 Task: select a rule when a list is selectd by anyone except me .
Action: Mouse moved to (1066, 85)
Screenshot: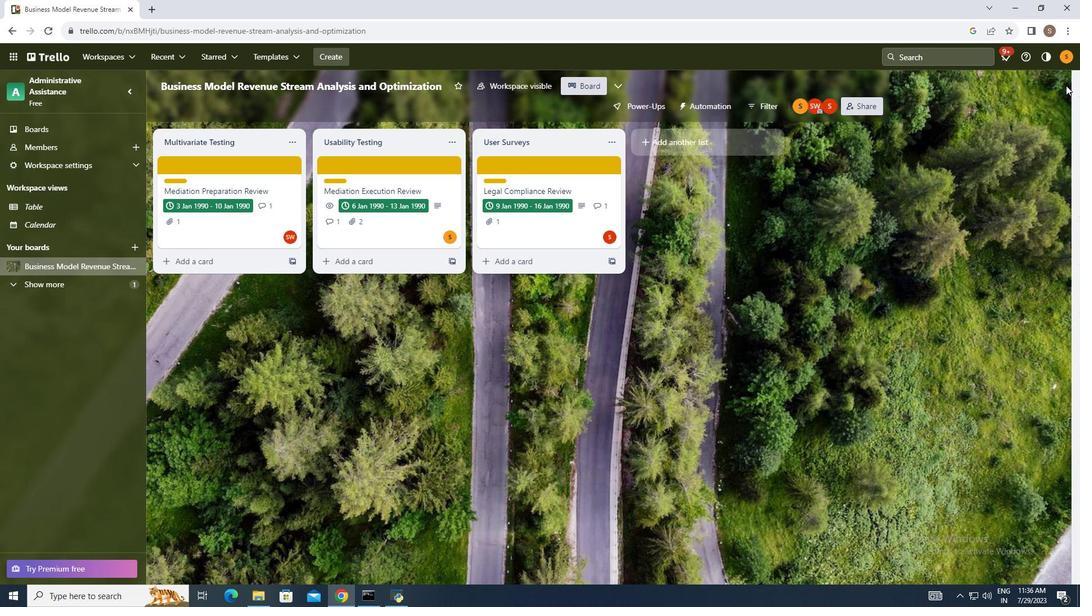 
Action: Mouse pressed left at (1066, 85)
Screenshot: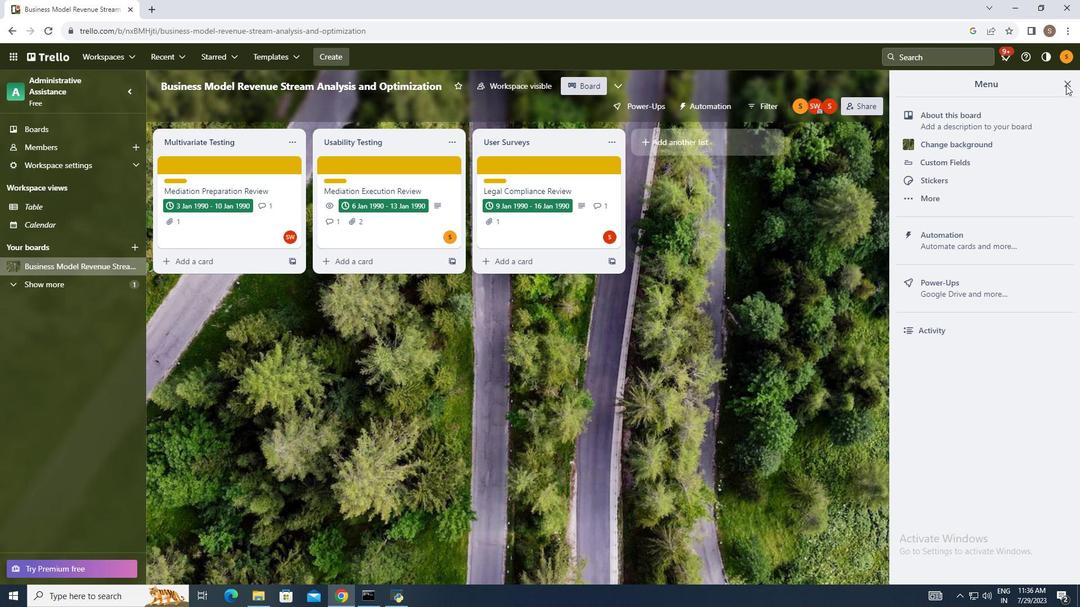 
Action: Mouse moved to (962, 242)
Screenshot: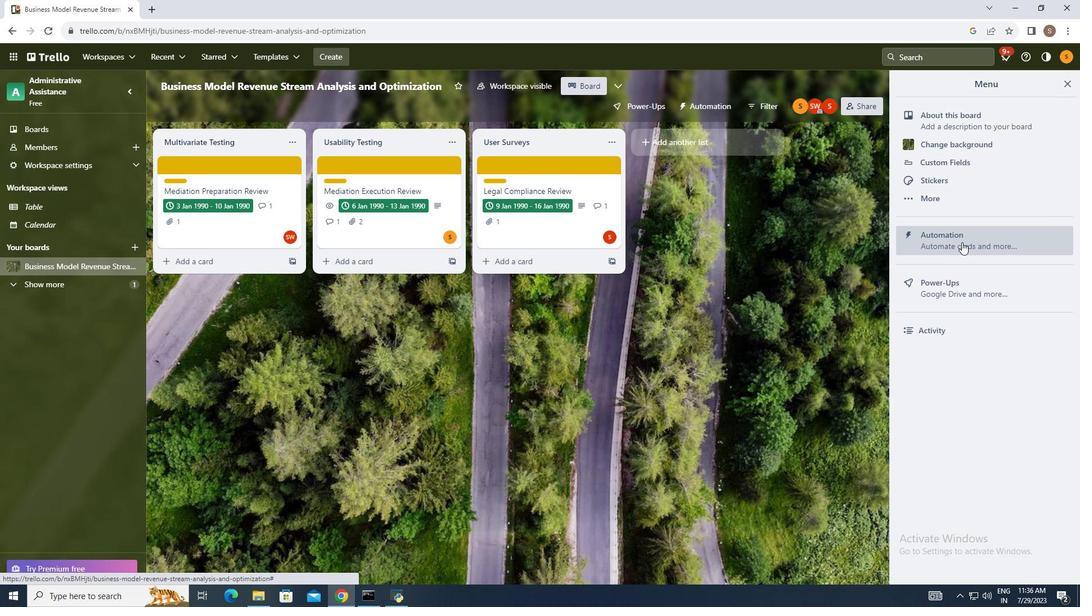 
Action: Mouse pressed left at (962, 242)
Screenshot: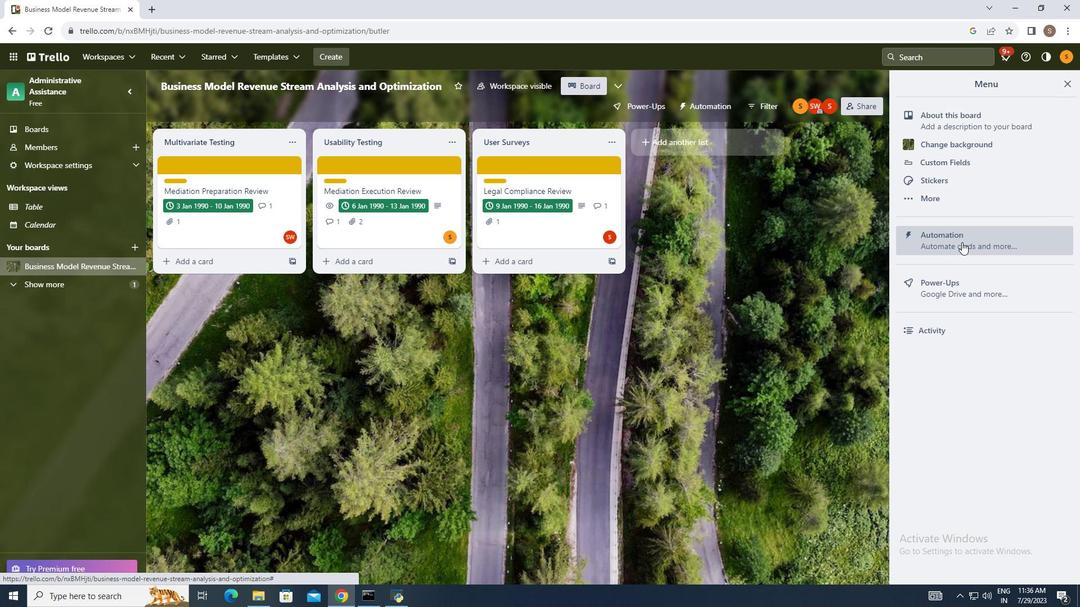 
Action: Mouse moved to (209, 208)
Screenshot: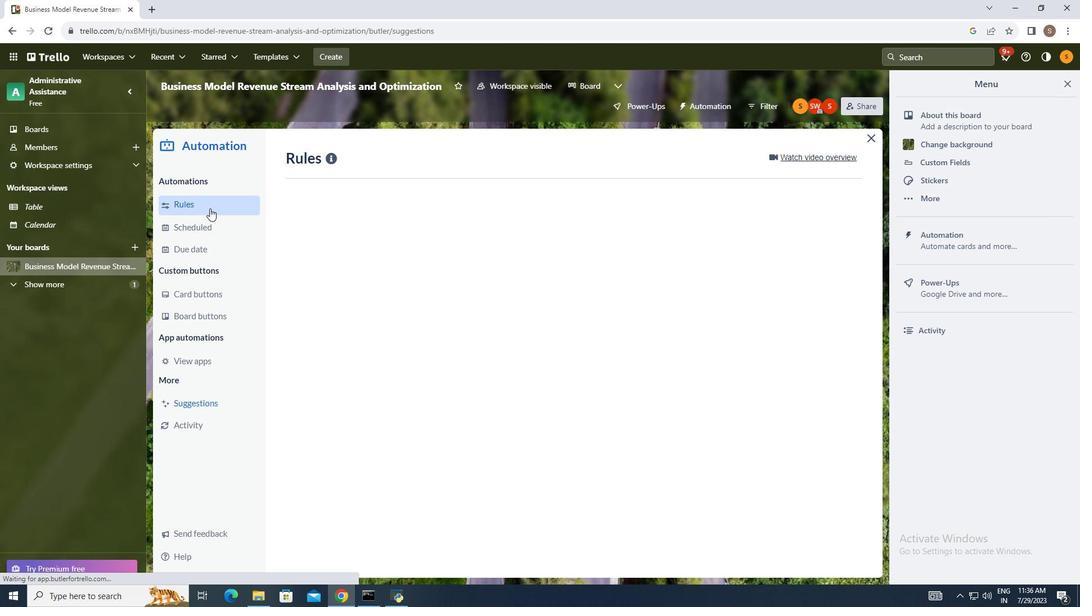 
Action: Mouse pressed left at (209, 208)
Screenshot: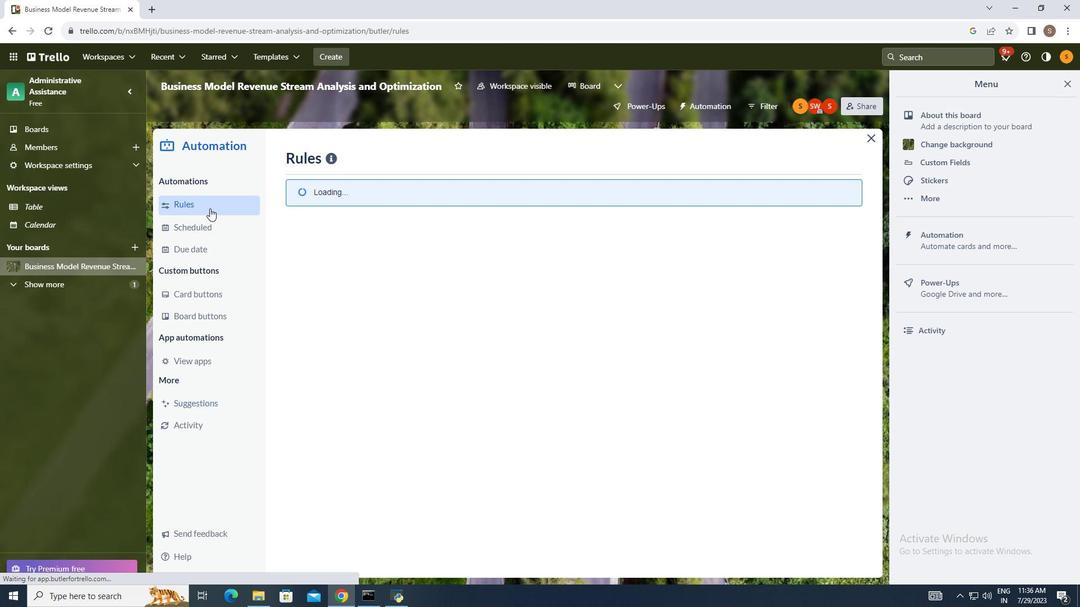 
Action: Mouse moved to (754, 158)
Screenshot: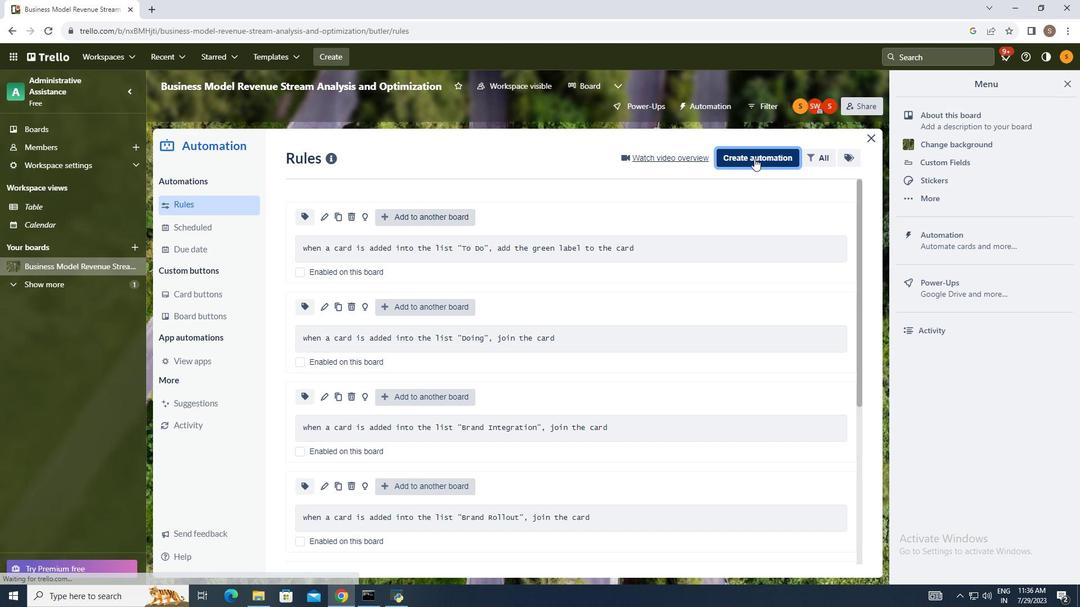 
Action: Mouse pressed left at (754, 158)
Screenshot: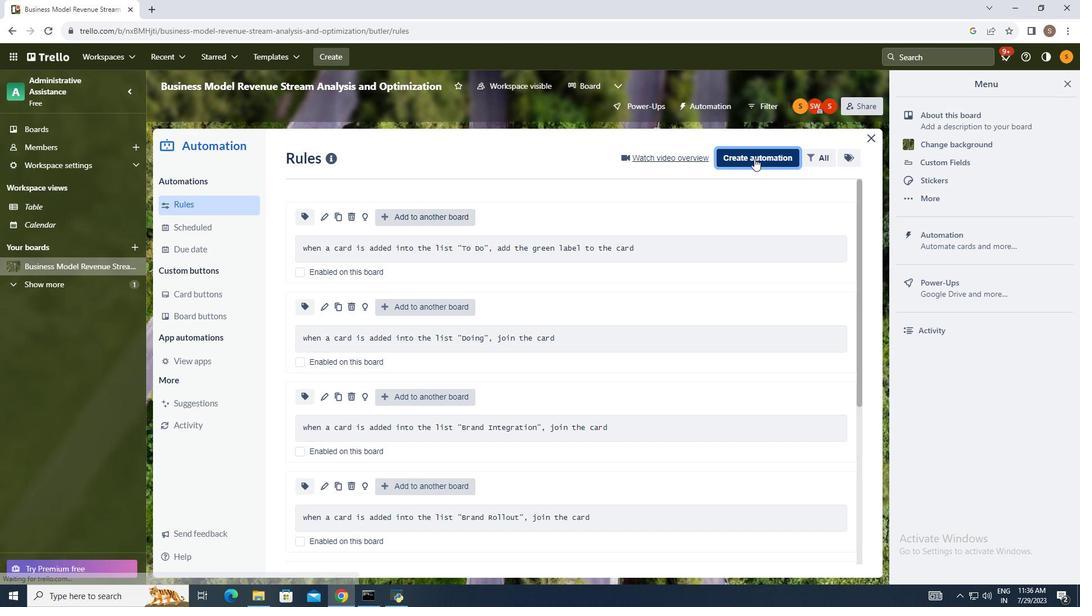 
Action: Mouse moved to (579, 265)
Screenshot: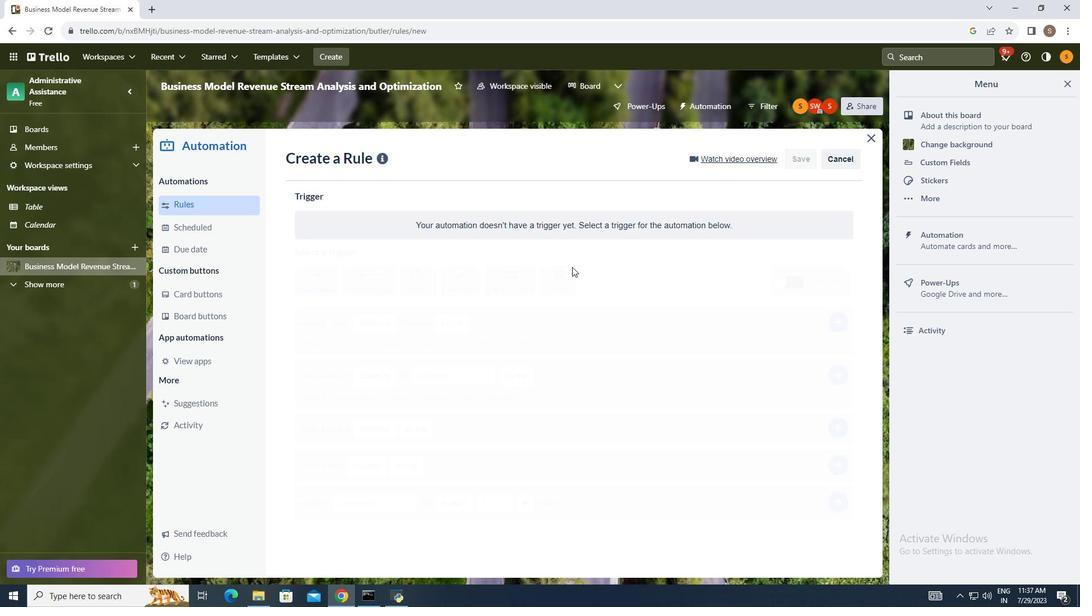 
Action: Mouse pressed left at (579, 265)
Screenshot: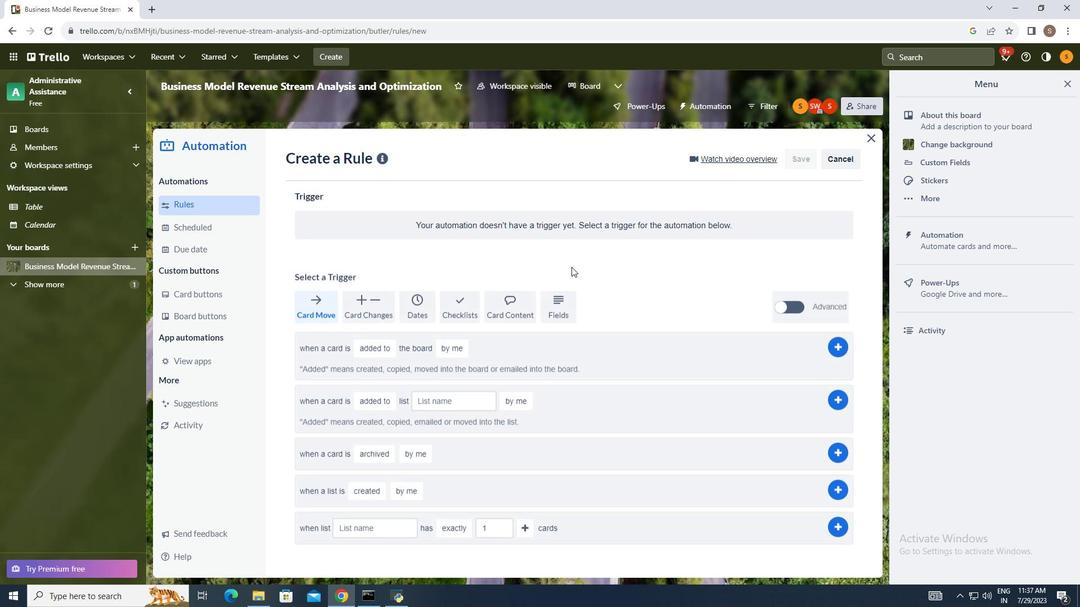 
Action: Mouse moved to (364, 493)
Screenshot: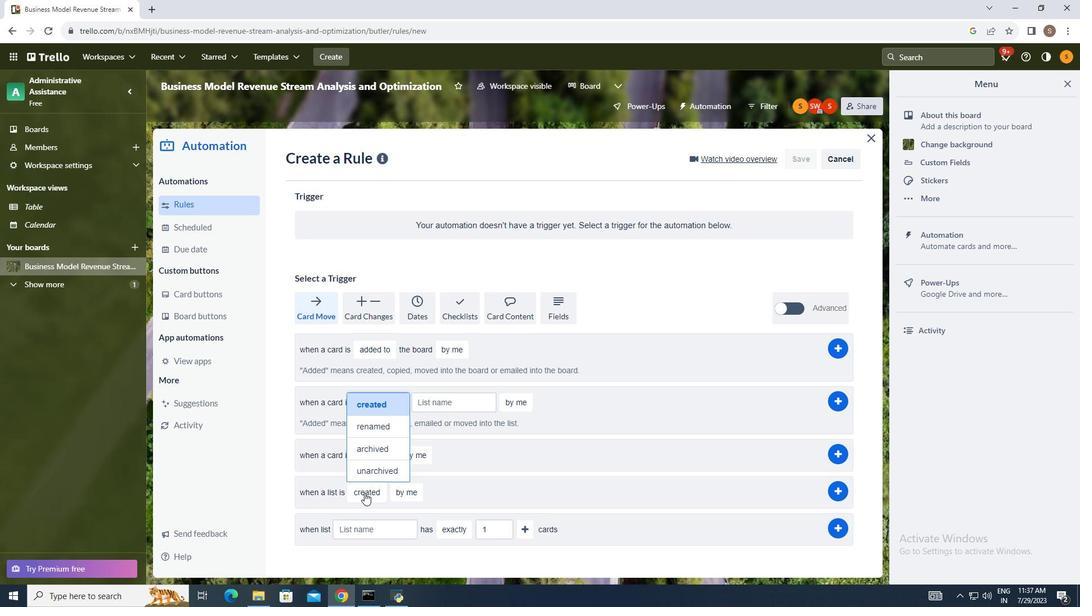 
Action: Mouse pressed left at (364, 493)
Screenshot: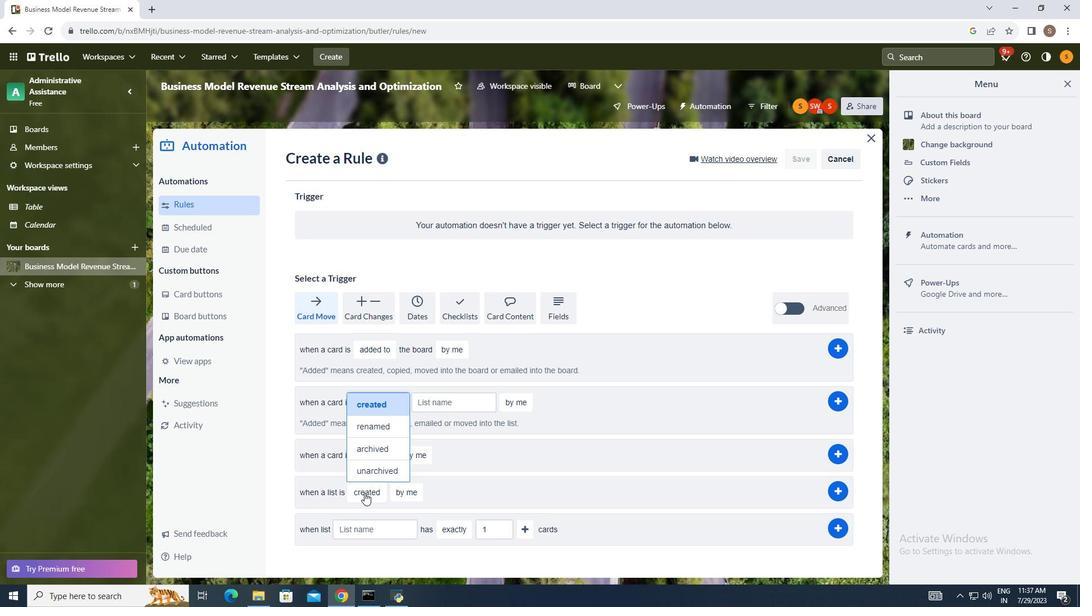 
Action: Mouse moved to (375, 403)
Screenshot: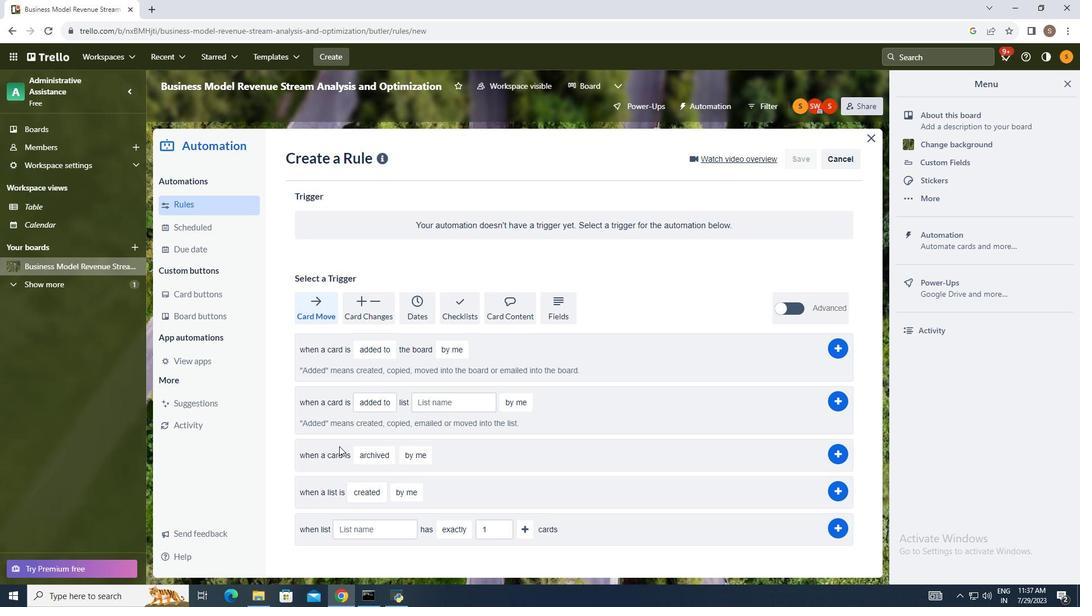 
Action: Mouse pressed left at (375, 403)
Screenshot: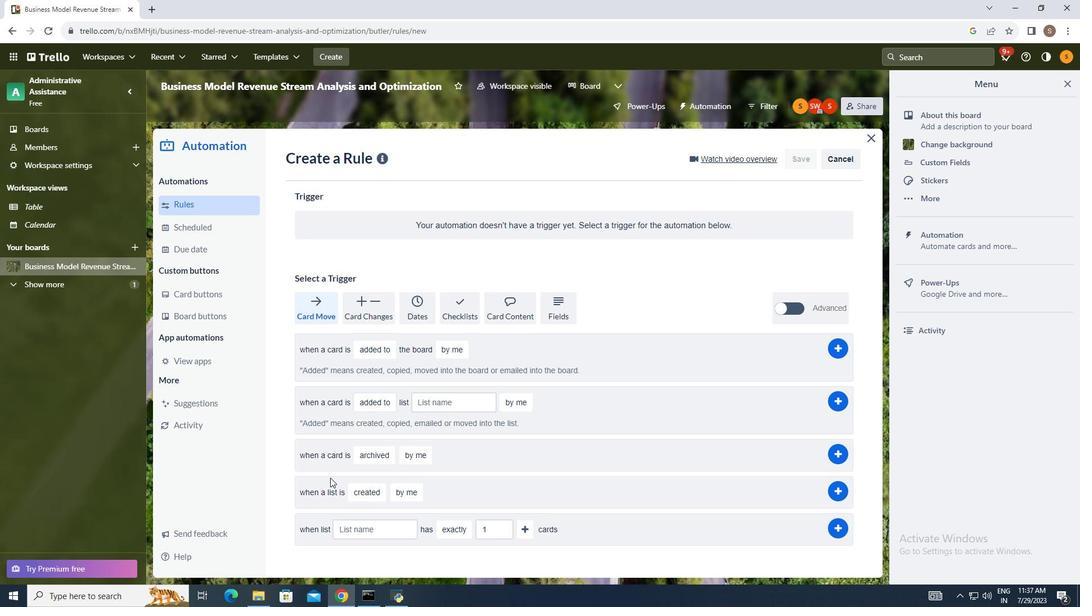 
Action: Mouse moved to (413, 497)
Screenshot: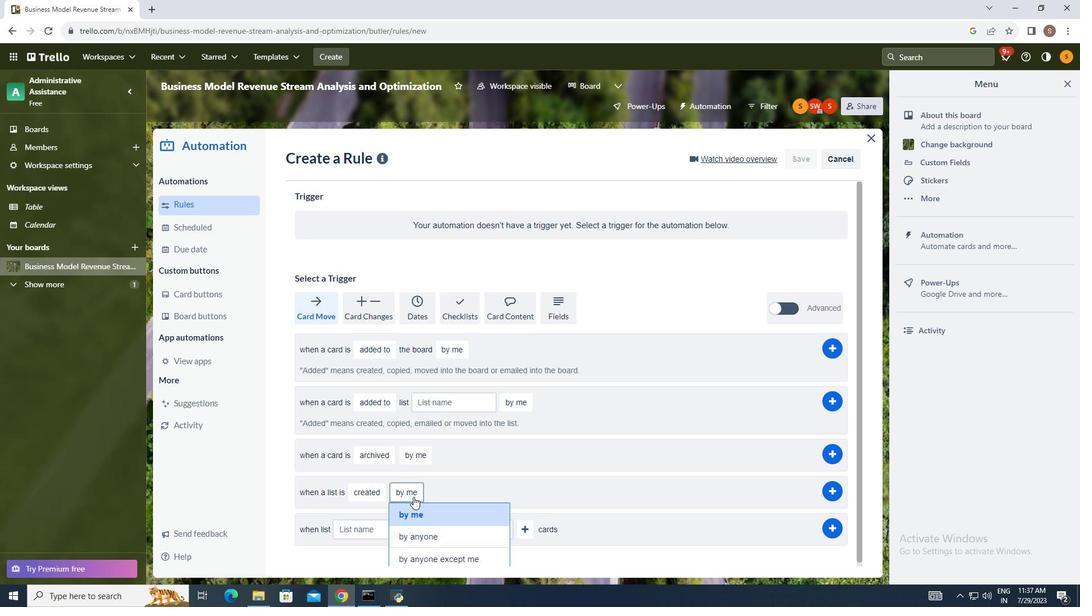 
Action: Mouse pressed left at (413, 497)
Screenshot: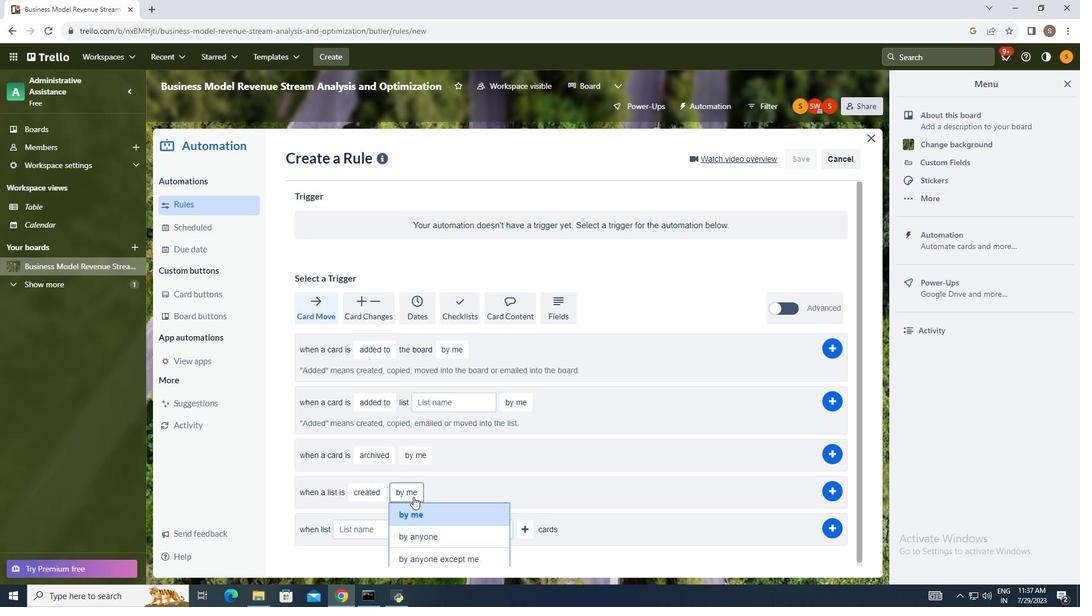 
Action: Mouse moved to (455, 555)
Screenshot: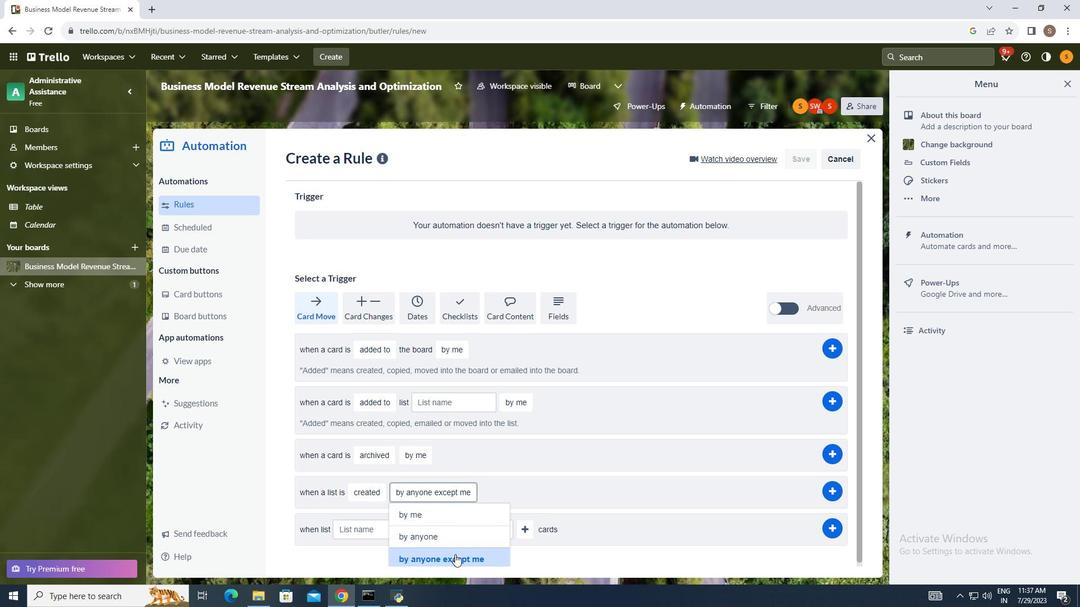 
Action: Mouse pressed left at (455, 555)
Screenshot: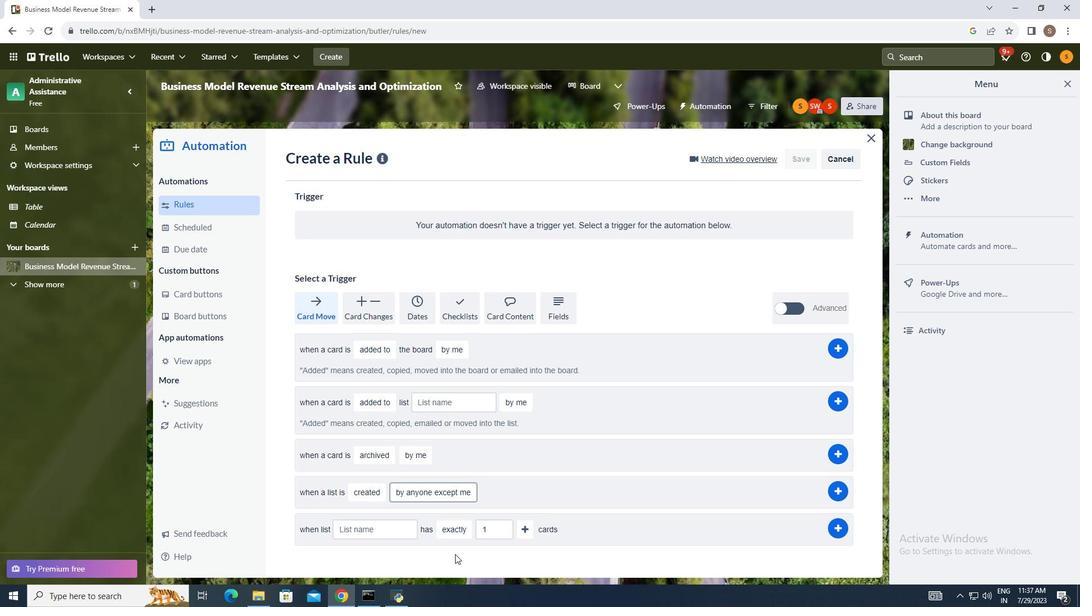 
Action: Mouse moved to (622, 451)
Screenshot: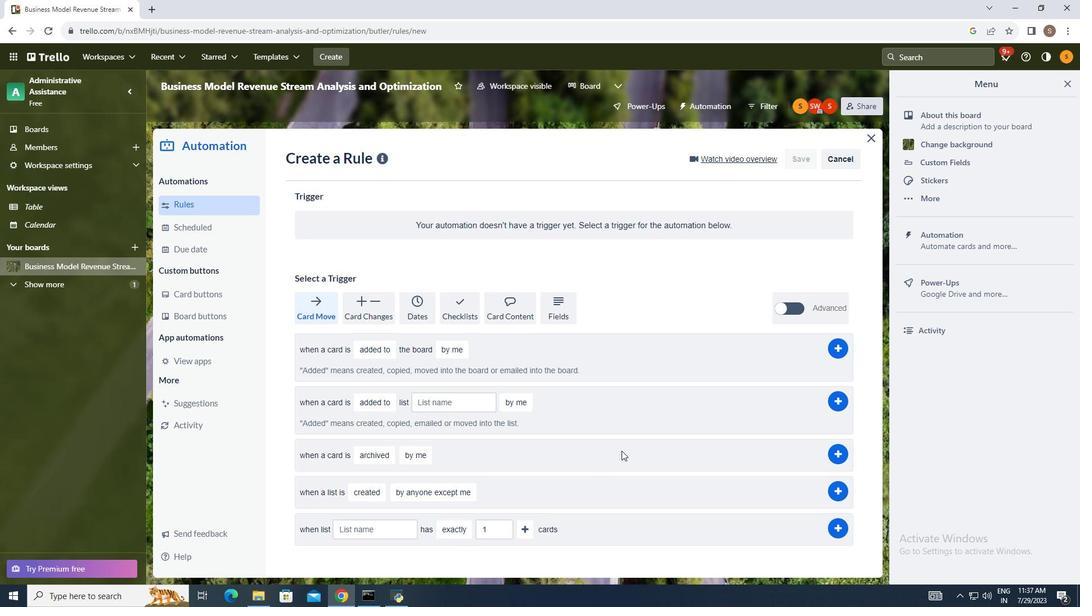 
